 Task: Add Tabasco Spicy Pepper Jelly to the cart.
Action: Mouse moved to (800, 286)
Screenshot: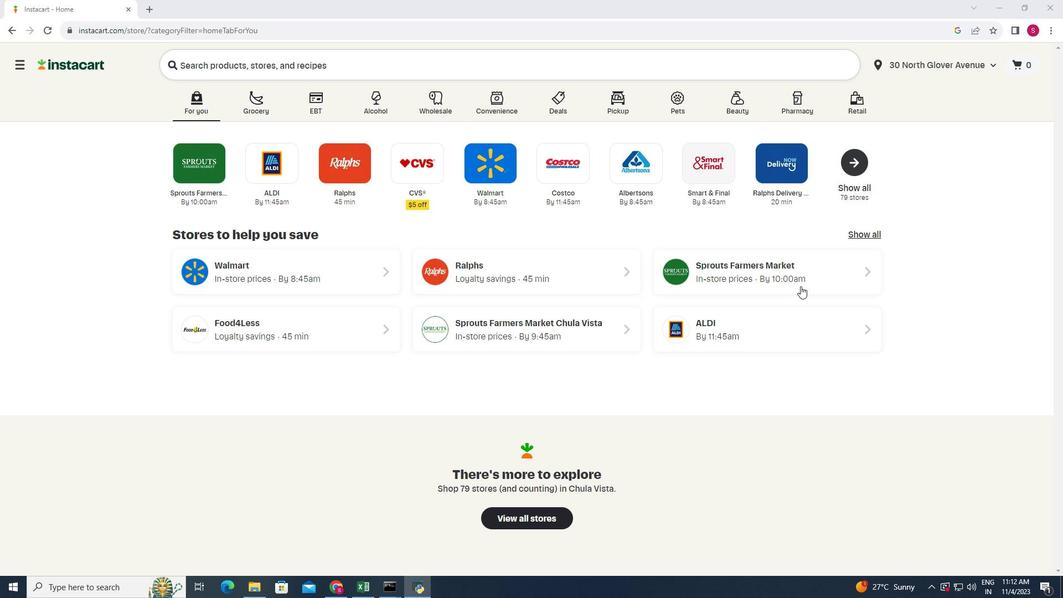 
Action: Mouse pressed left at (800, 286)
Screenshot: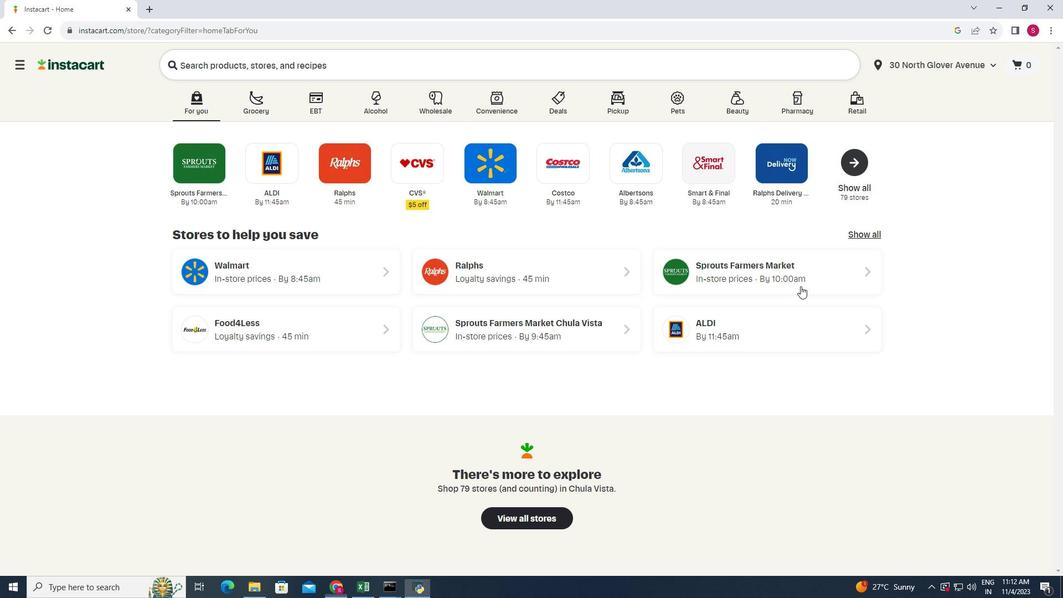 
Action: Mouse moved to (131, 417)
Screenshot: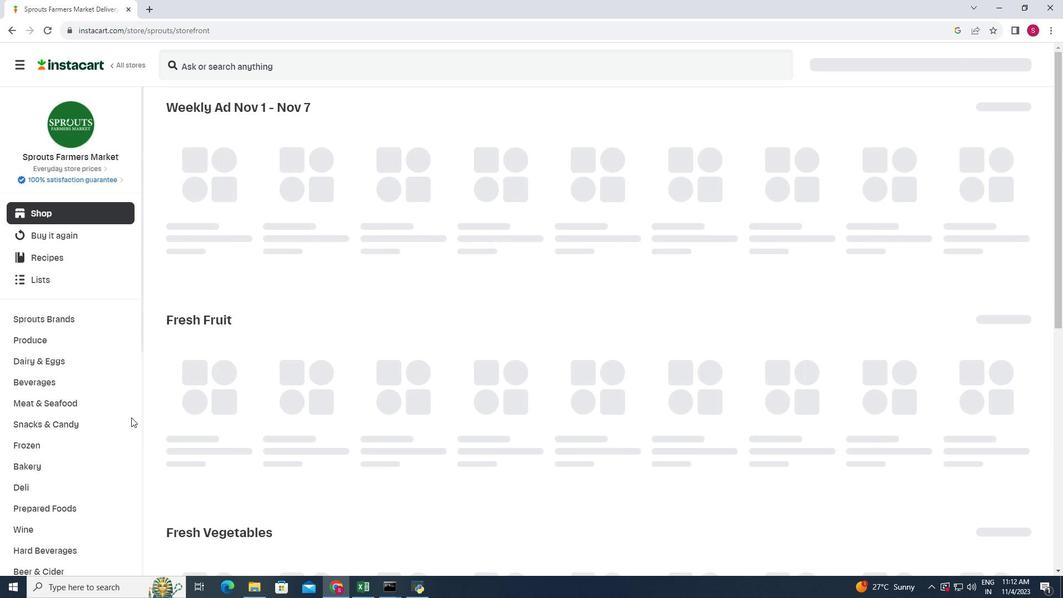 
Action: Mouse scrolled (131, 416) with delta (0, 0)
Screenshot: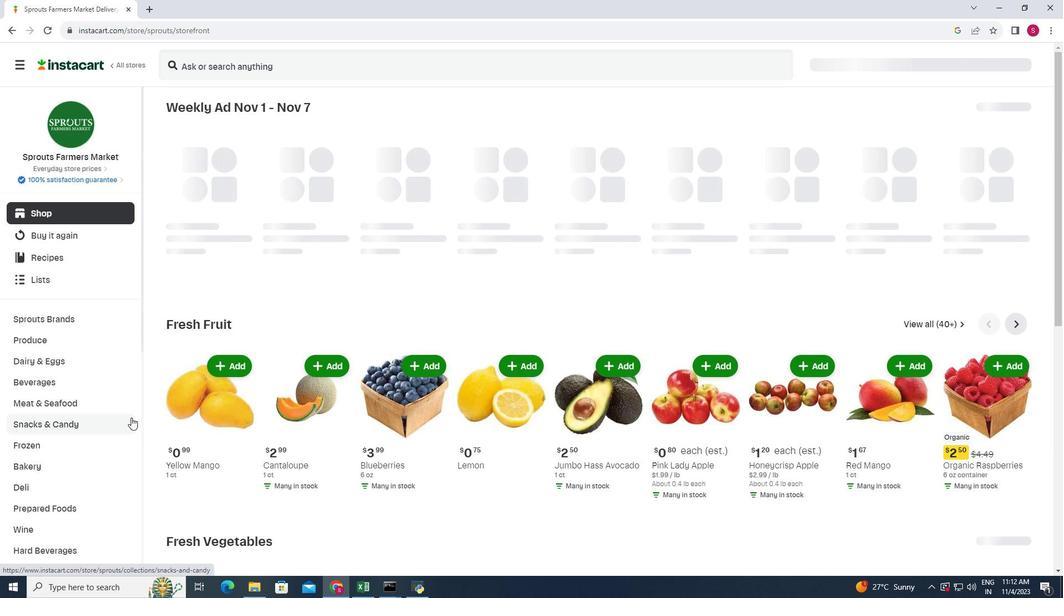 
Action: Mouse scrolled (131, 416) with delta (0, 0)
Screenshot: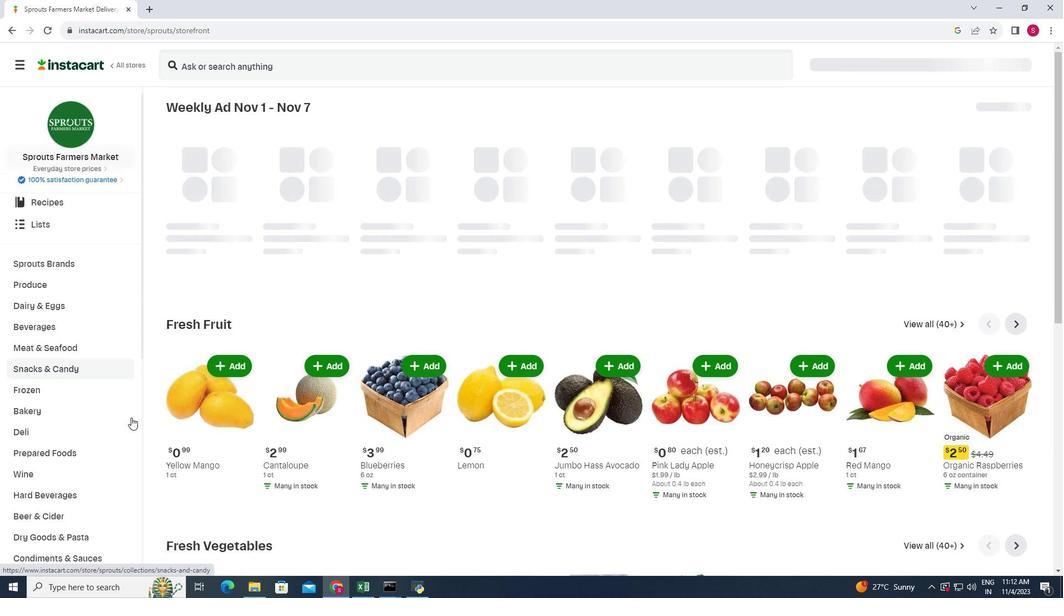 
Action: Mouse moved to (119, 424)
Screenshot: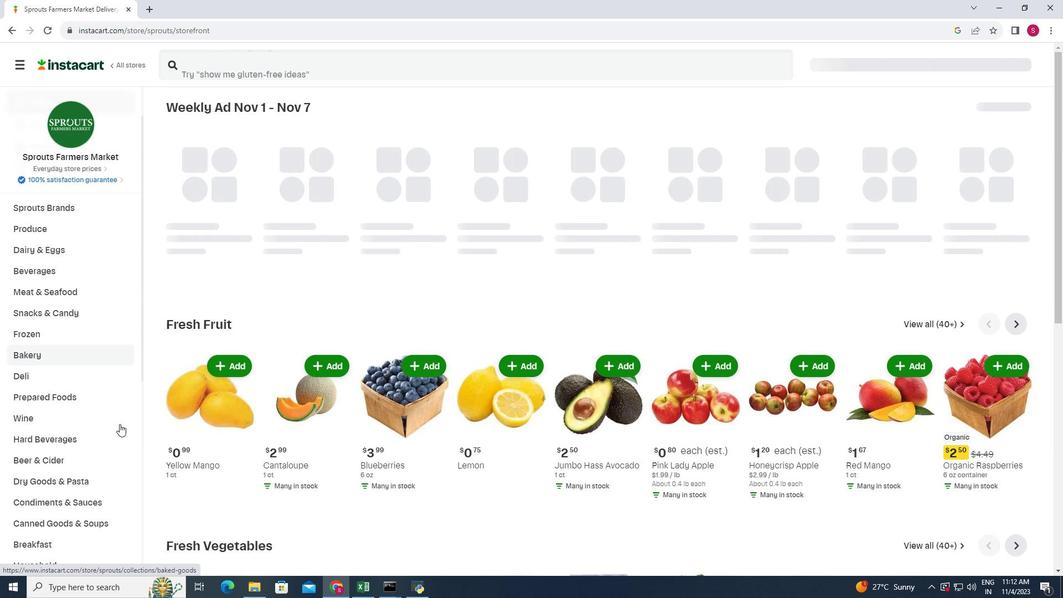 
Action: Mouse scrolled (119, 423) with delta (0, 0)
Screenshot: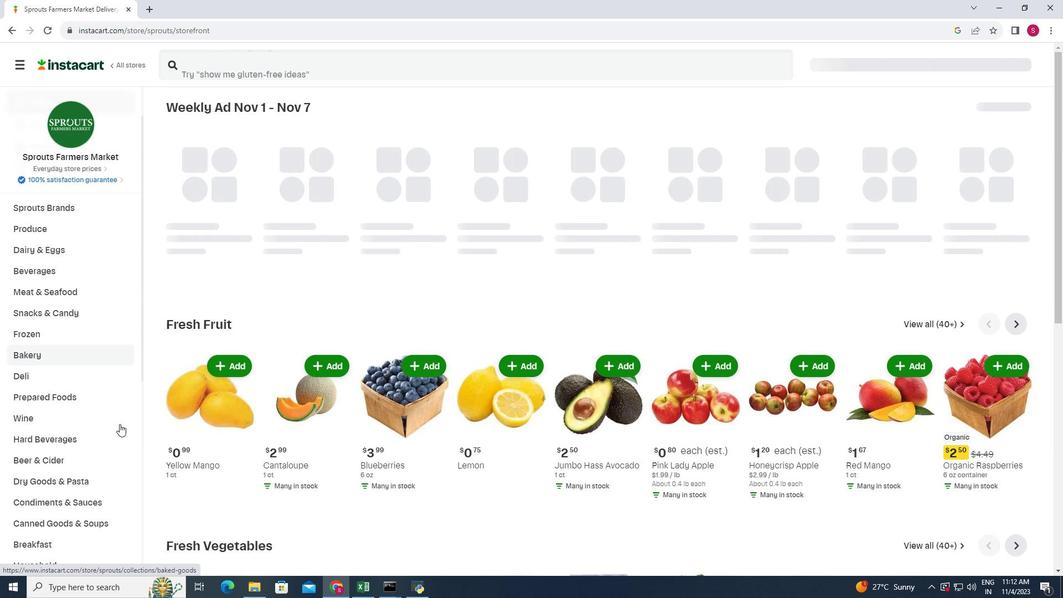 
Action: Mouse moved to (69, 487)
Screenshot: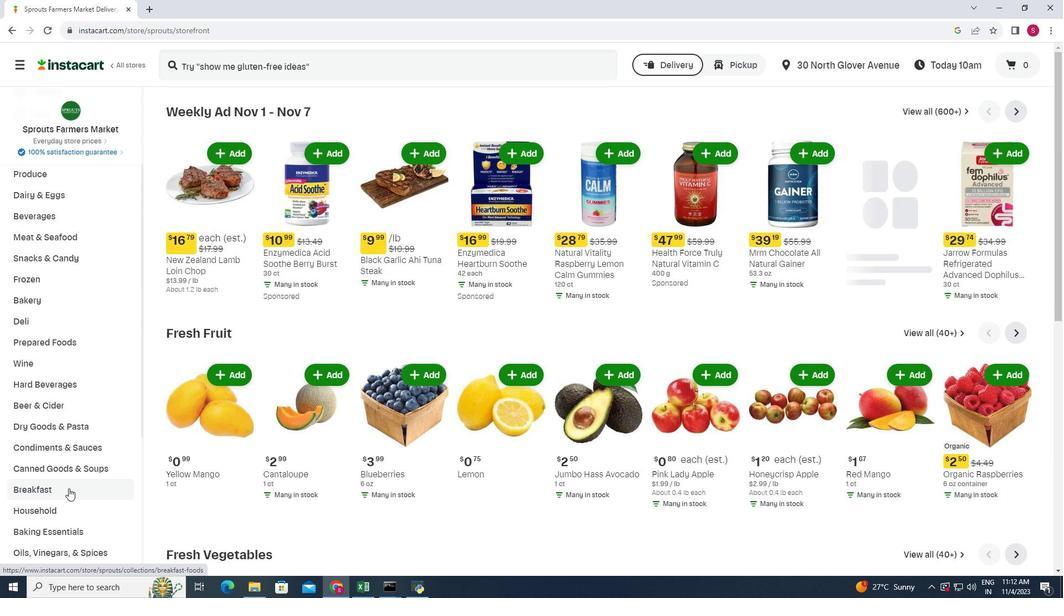 
Action: Mouse pressed left at (69, 487)
Screenshot: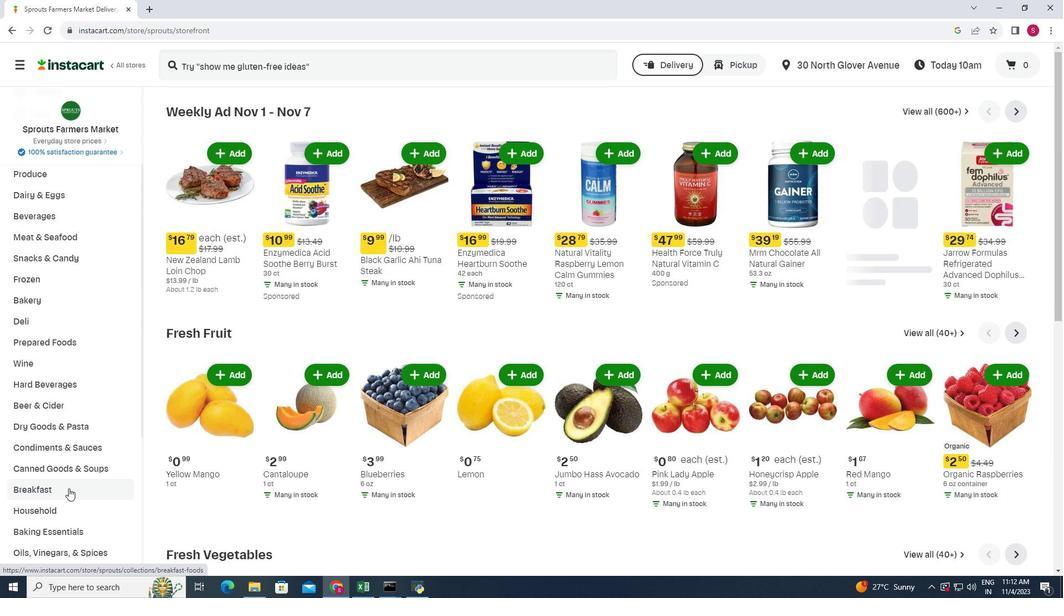 
Action: Mouse moved to (698, 141)
Screenshot: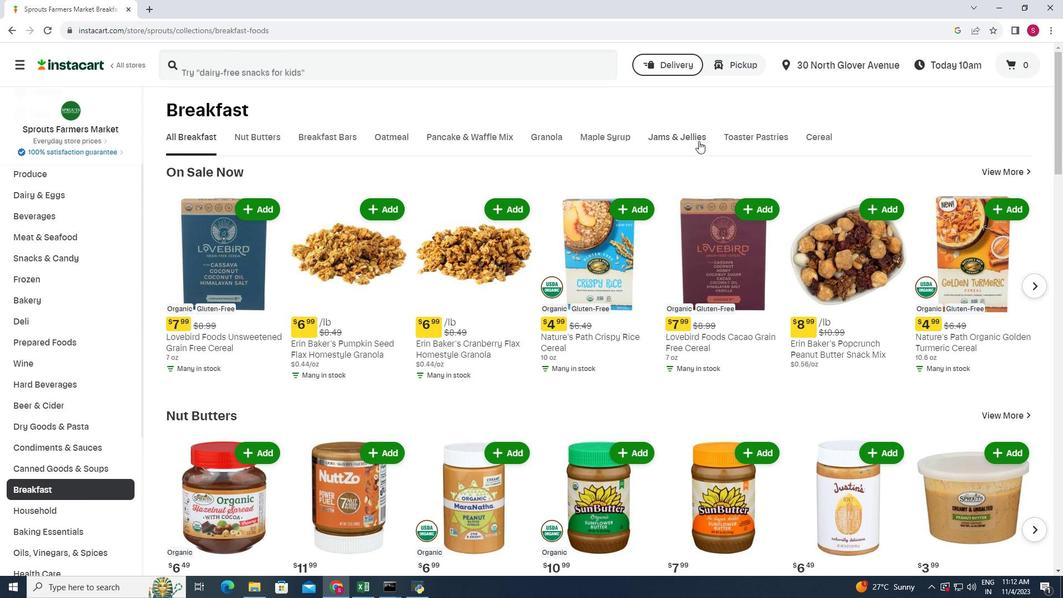 
Action: Mouse pressed left at (698, 141)
Screenshot: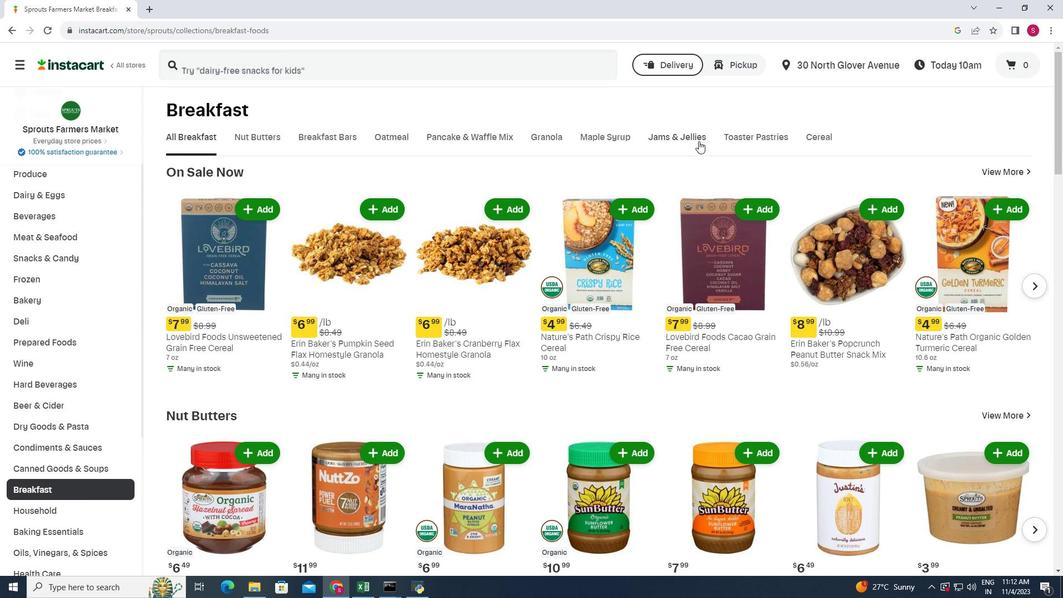 
Action: Mouse moved to (271, 189)
Screenshot: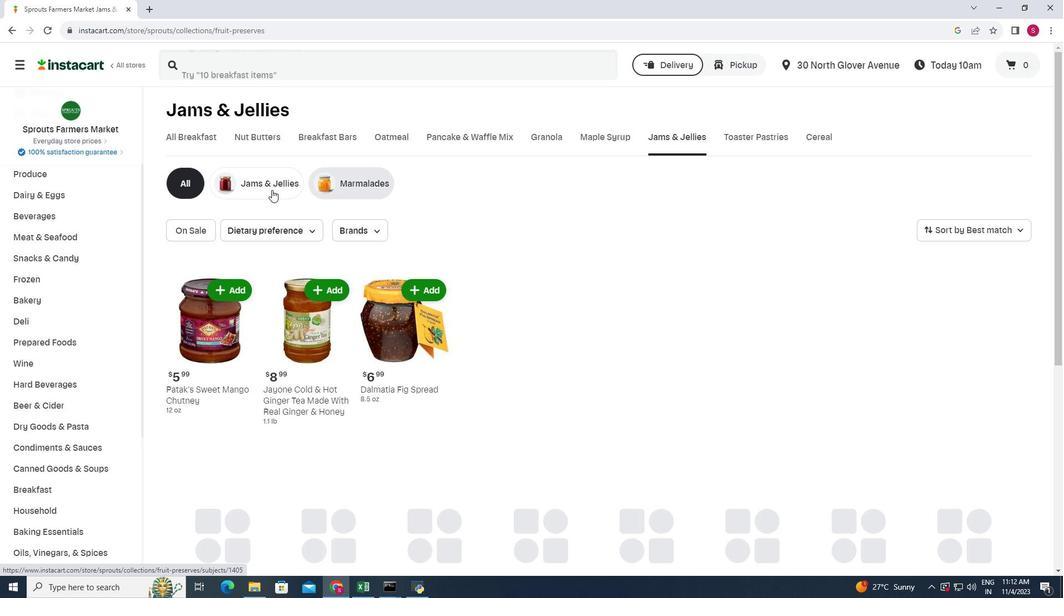 
Action: Mouse pressed left at (271, 189)
Screenshot: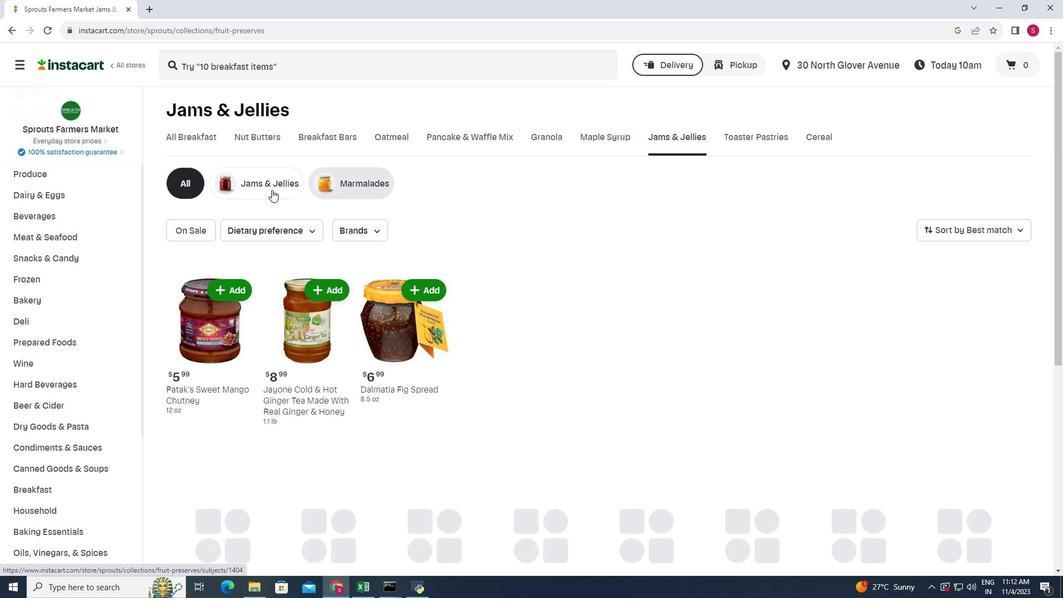 
Action: Mouse moved to (422, 225)
Screenshot: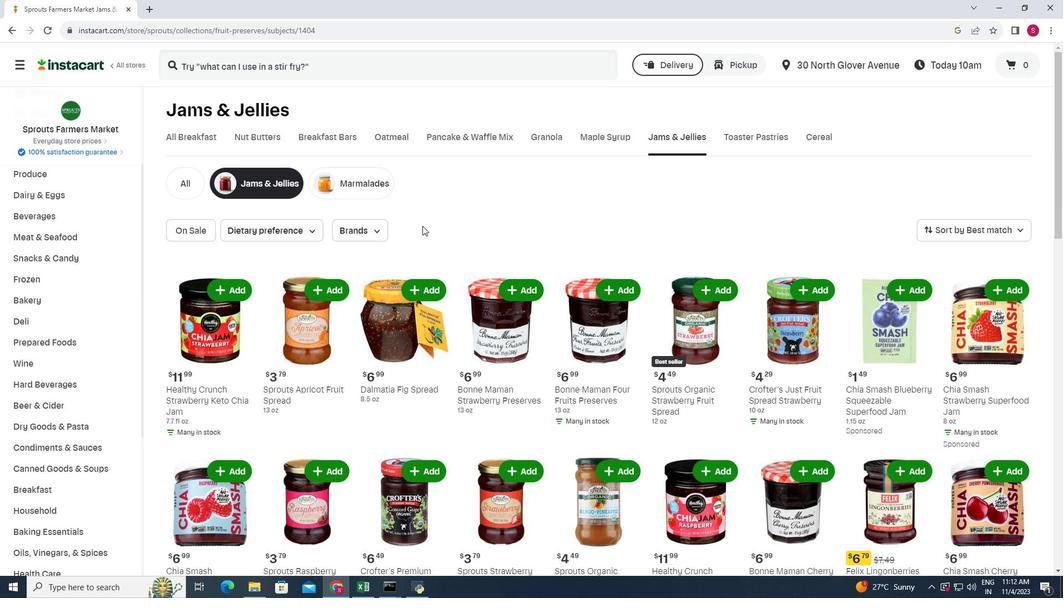 
Action: Mouse scrolled (422, 225) with delta (0, 0)
Screenshot: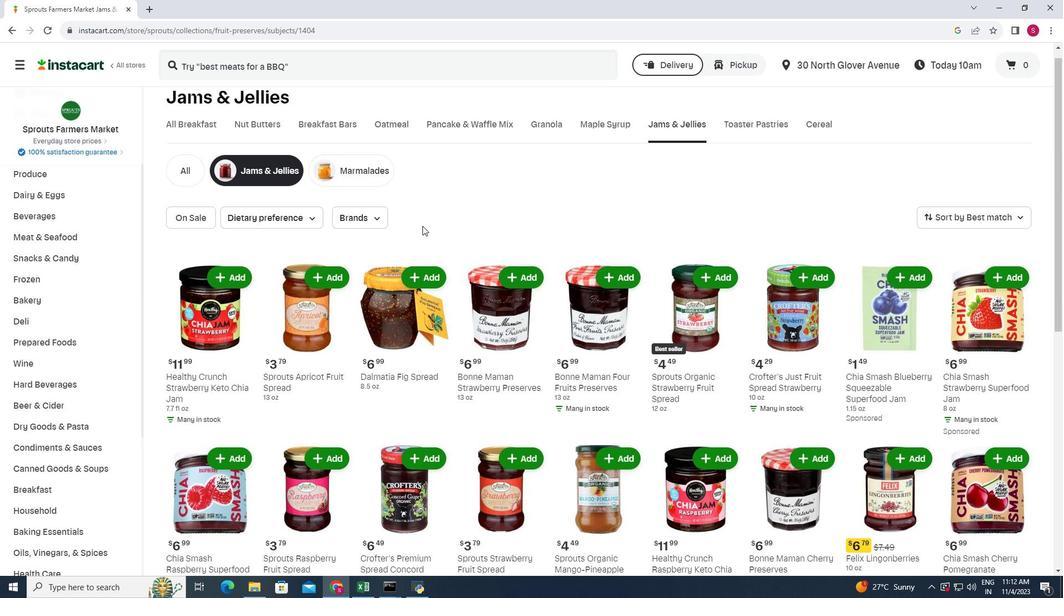 
Action: Mouse moved to (430, 227)
Screenshot: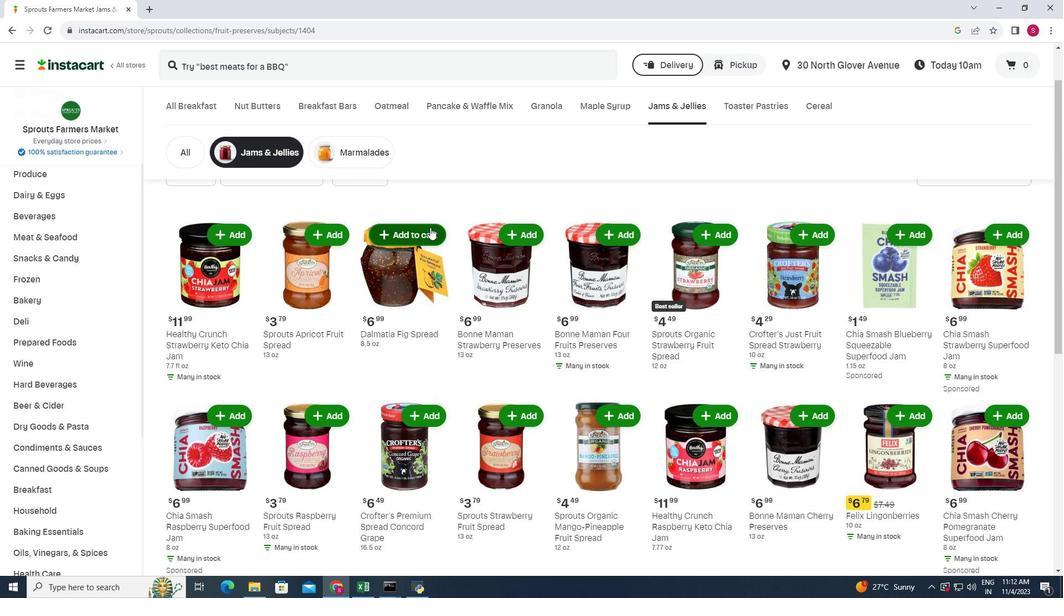
Action: Mouse scrolled (430, 227) with delta (0, 0)
Screenshot: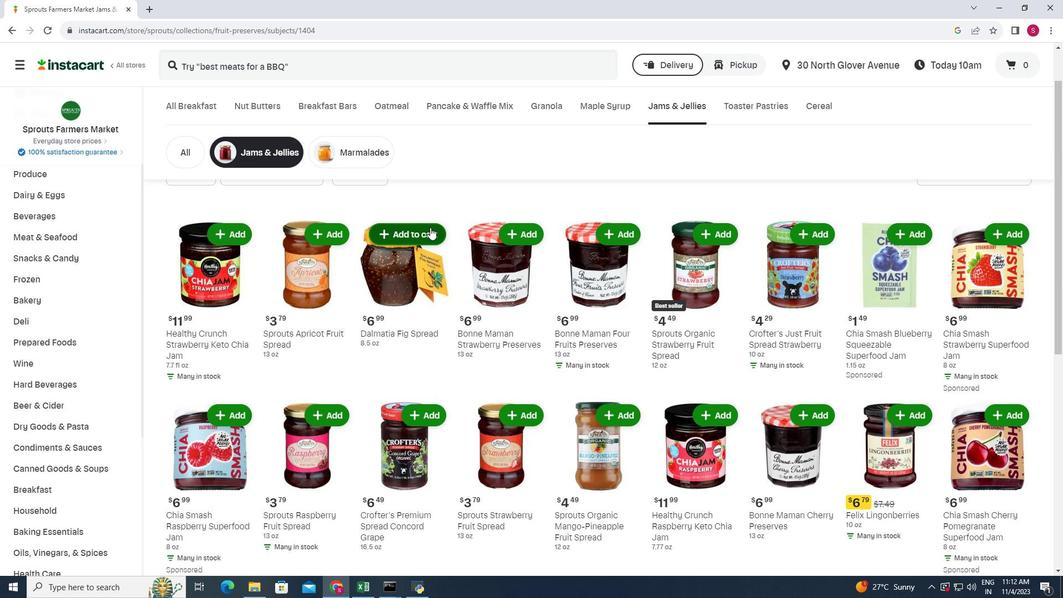 
Action: Mouse scrolled (430, 227) with delta (0, 0)
Screenshot: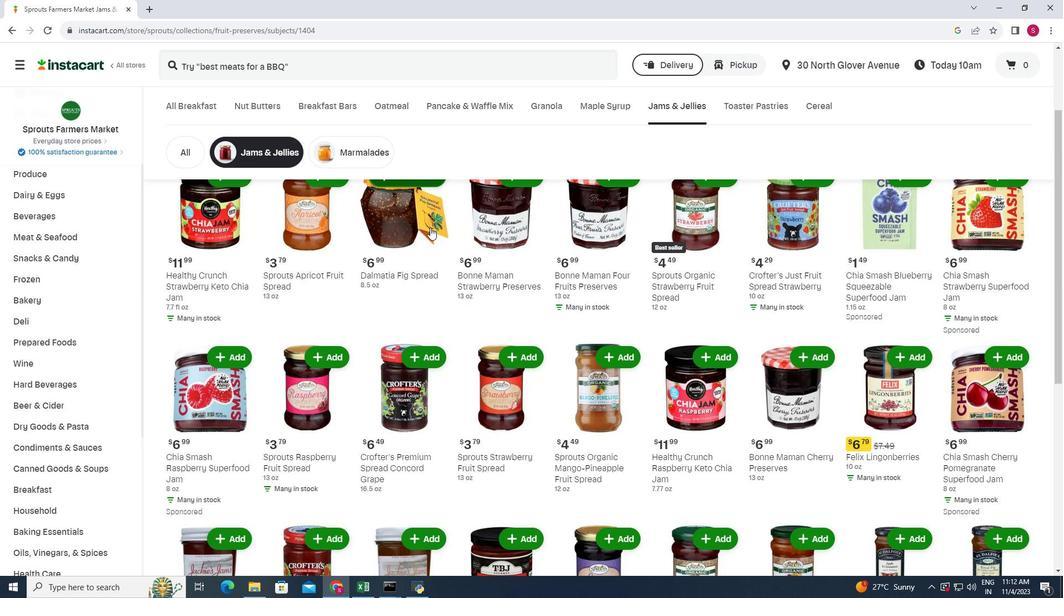 
Action: Mouse scrolled (430, 227) with delta (0, 0)
Screenshot: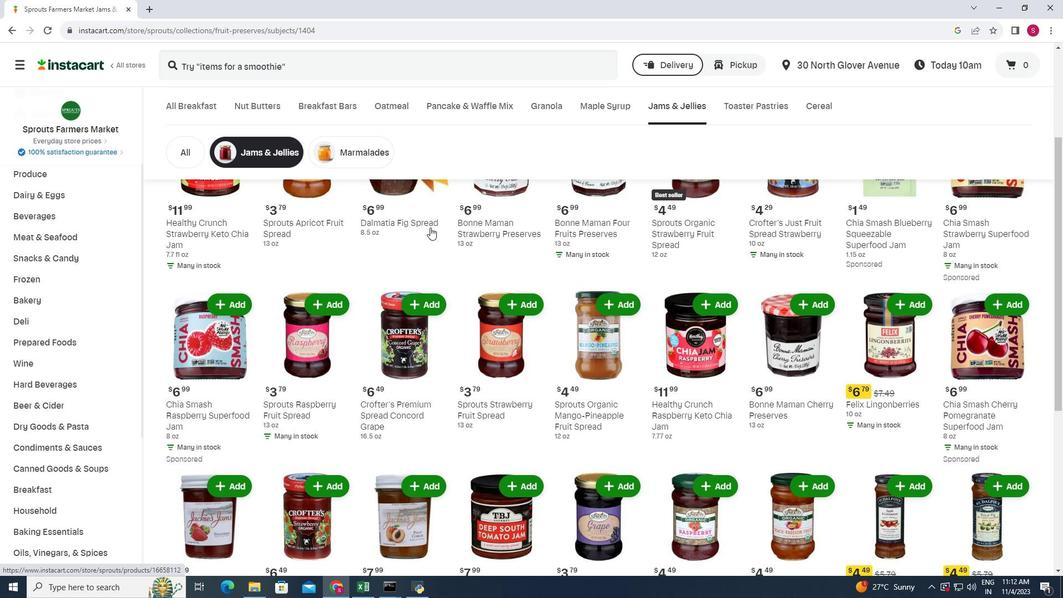 
Action: Mouse scrolled (430, 227) with delta (0, 0)
Screenshot: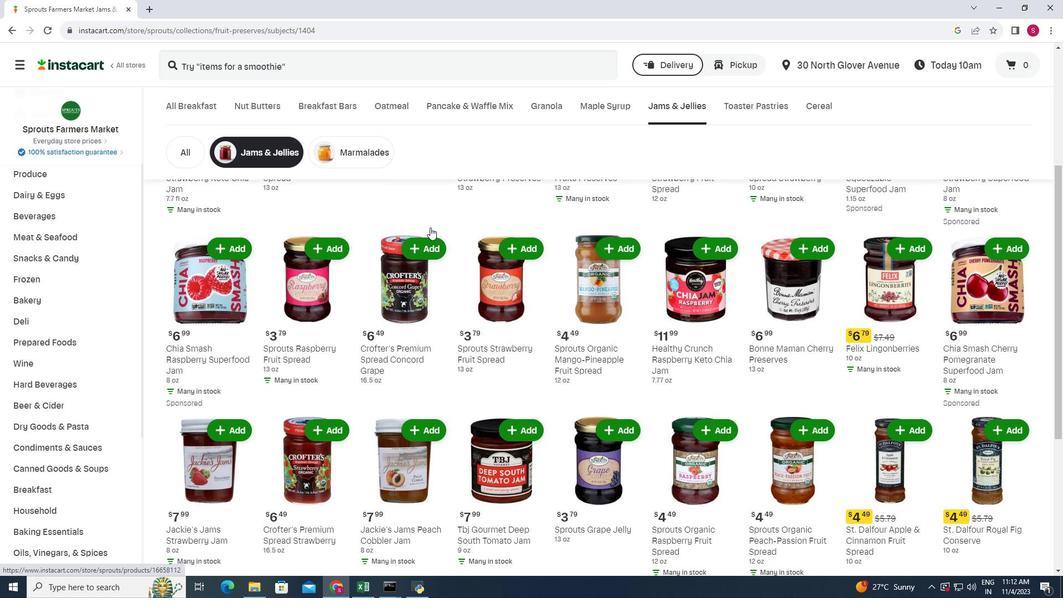 
Action: Mouse scrolled (430, 227) with delta (0, 0)
Screenshot: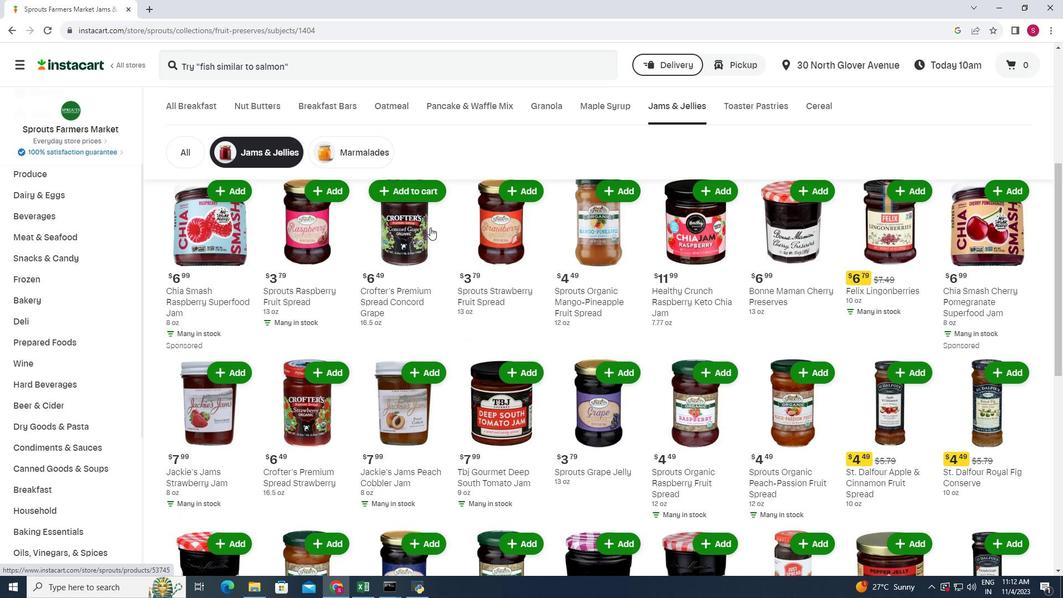 
Action: Mouse scrolled (430, 227) with delta (0, 0)
Screenshot: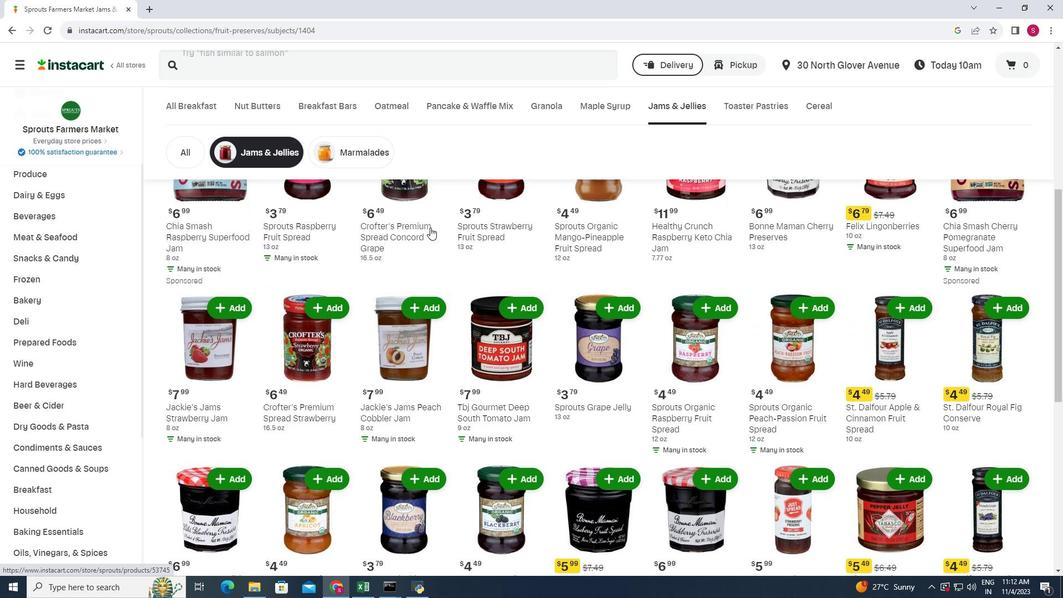 
Action: Mouse scrolled (430, 227) with delta (0, 0)
Screenshot: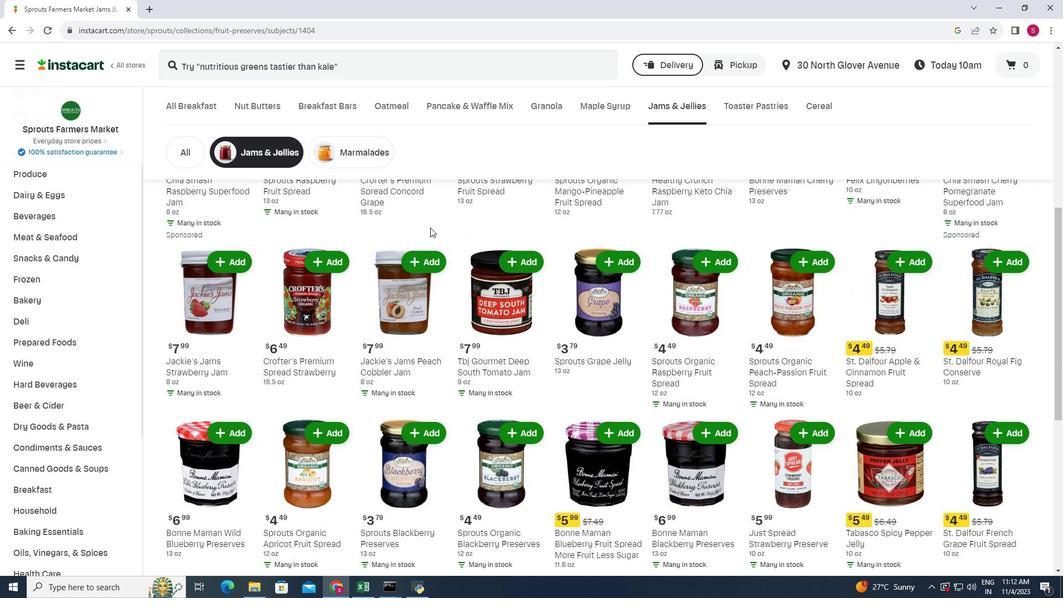
Action: Mouse moved to (912, 382)
Screenshot: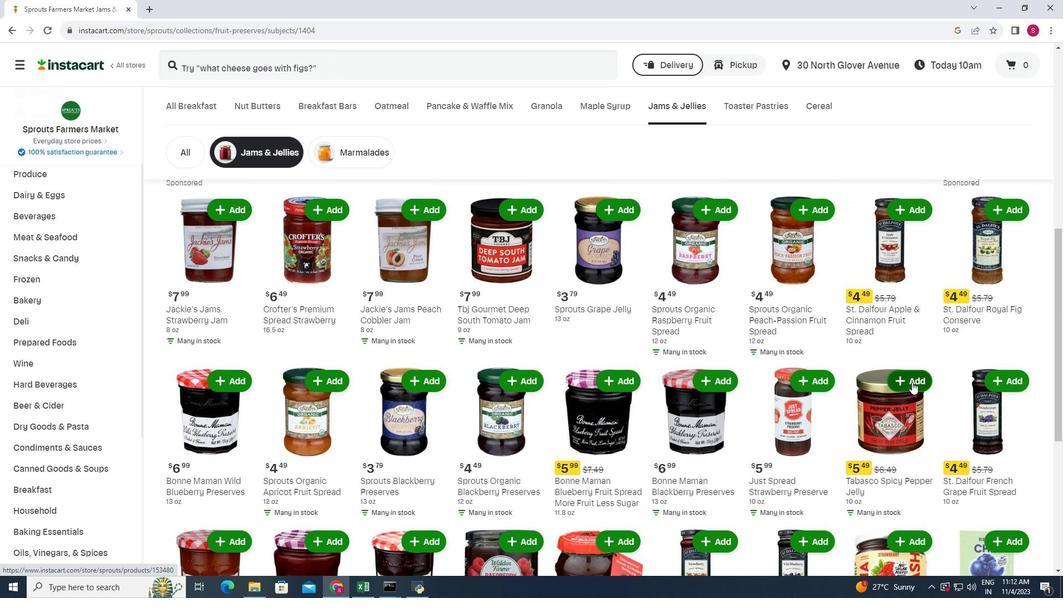 
Action: Mouse pressed left at (912, 382)
Screenshot: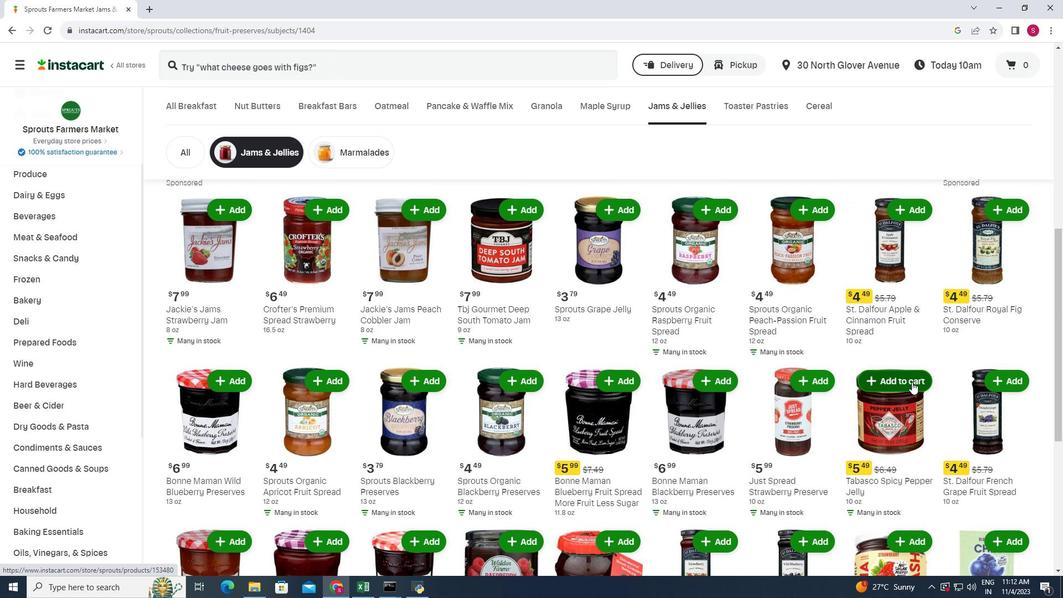 
Action: Mouse moved to (907, 365)
Screenshot: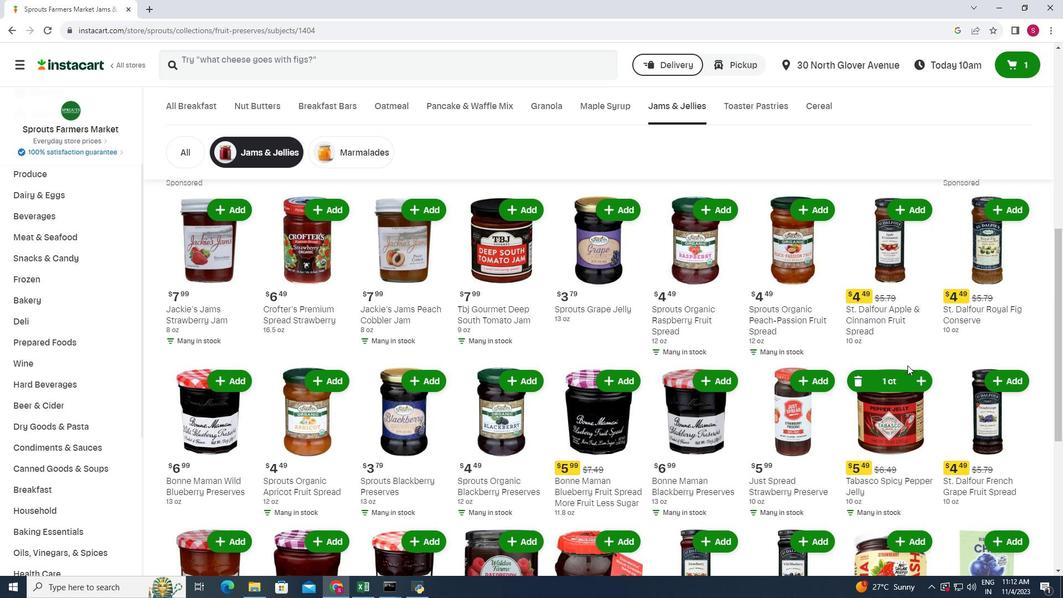 
